 Task: Cancel the extension bisect and stop.
Action: Mouse moved to (905, 23)
Screenshot: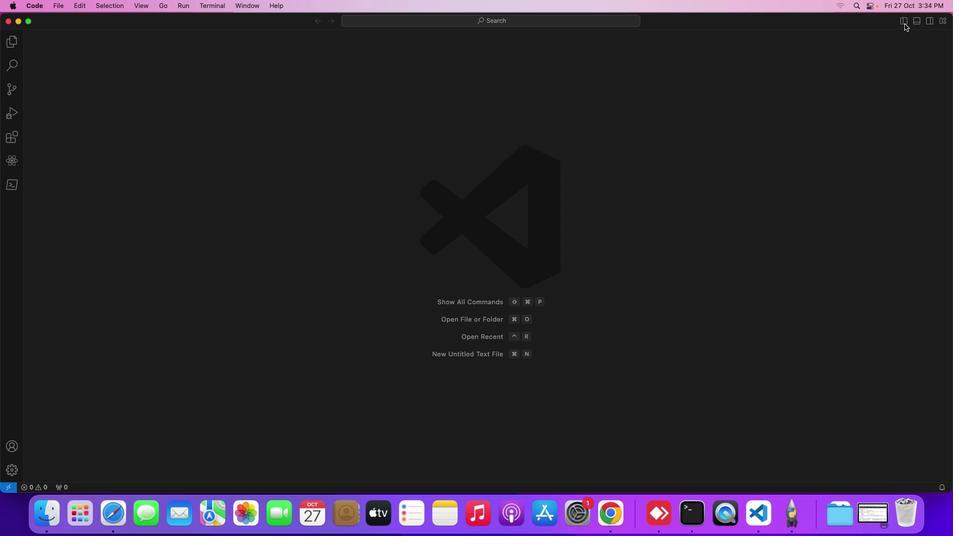 
Action: Mouse pressed left at (905, 23)
Screenshot: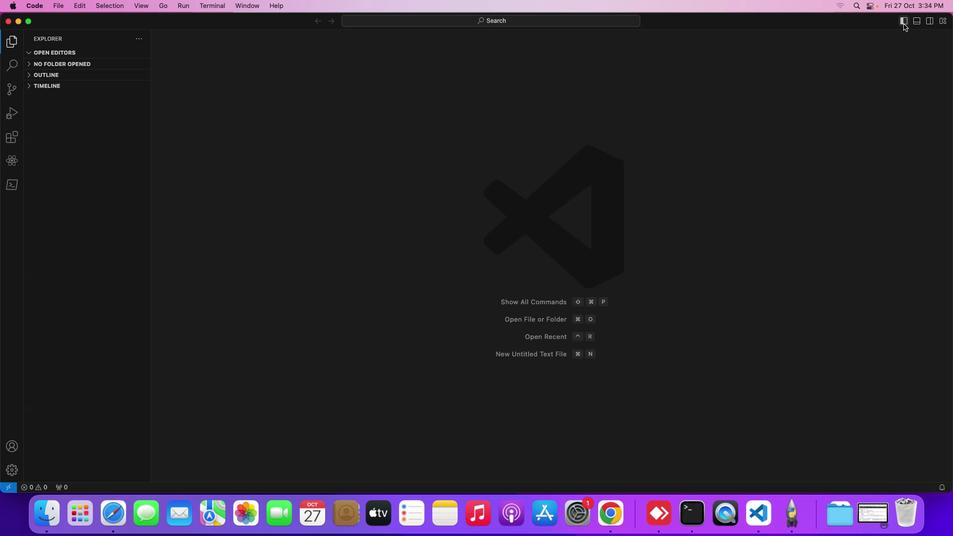 
Action: Mouse moved to (4, 133)
Screenshot: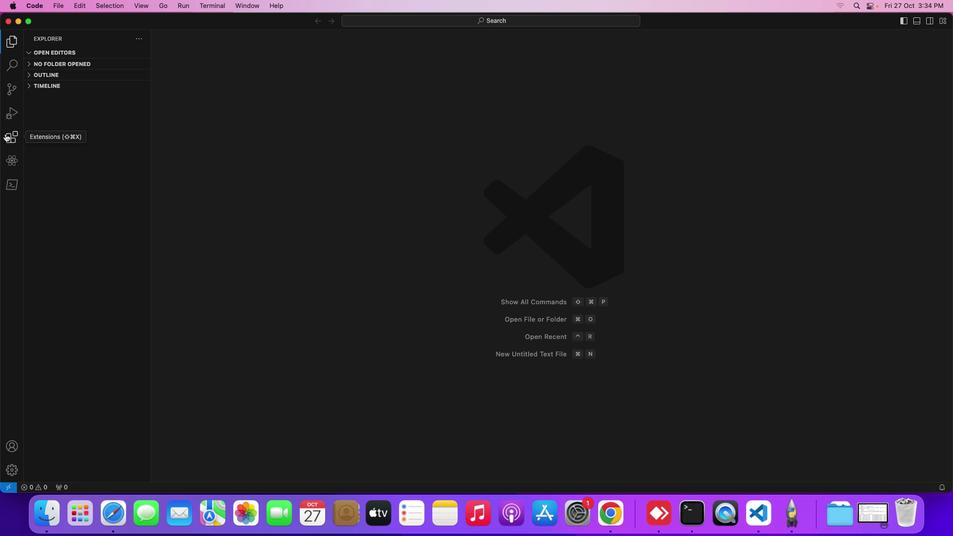 
Action: Mouse pressed left at (4, 133)
Screenshot: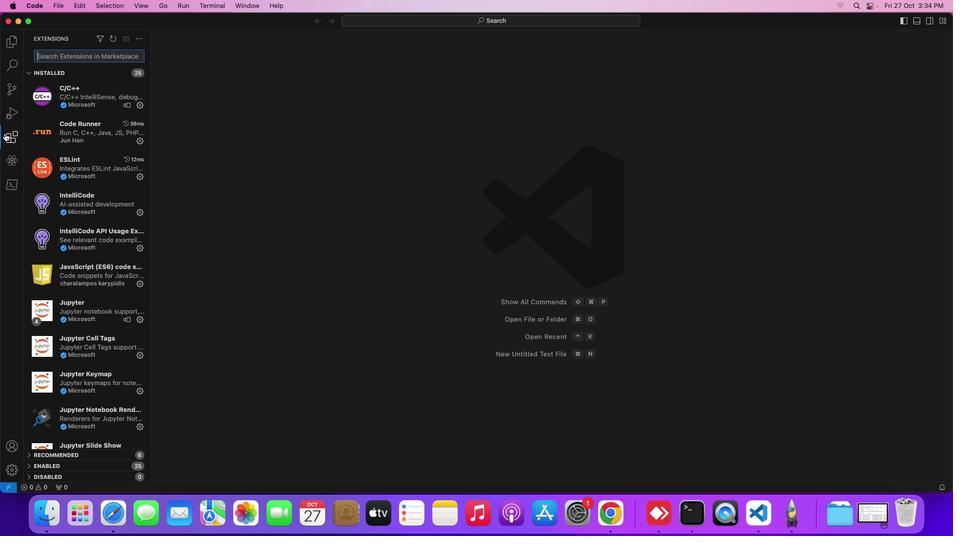 
Action: Mouse moved to (138, 36)
Screenshot: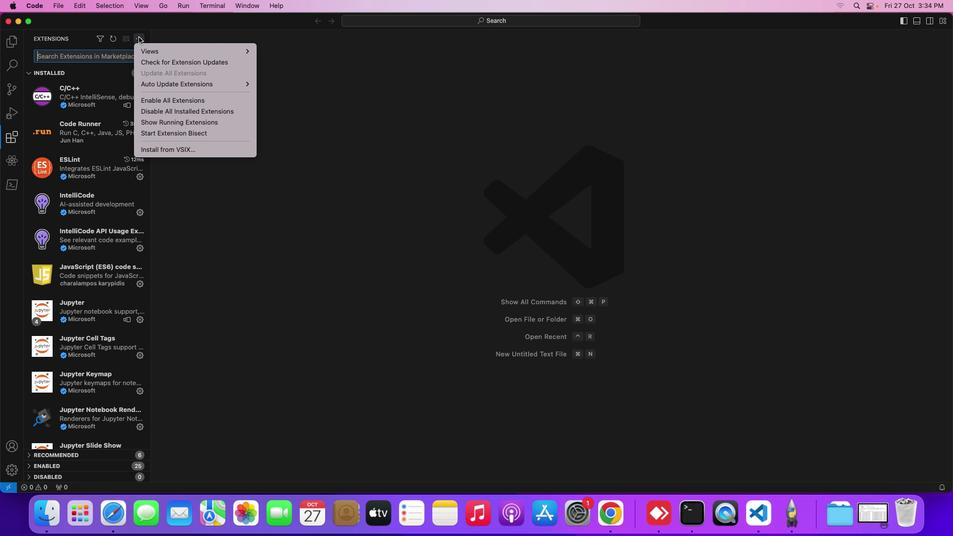 
Action: Mouse pressed left at (138, 36)
Screenshot: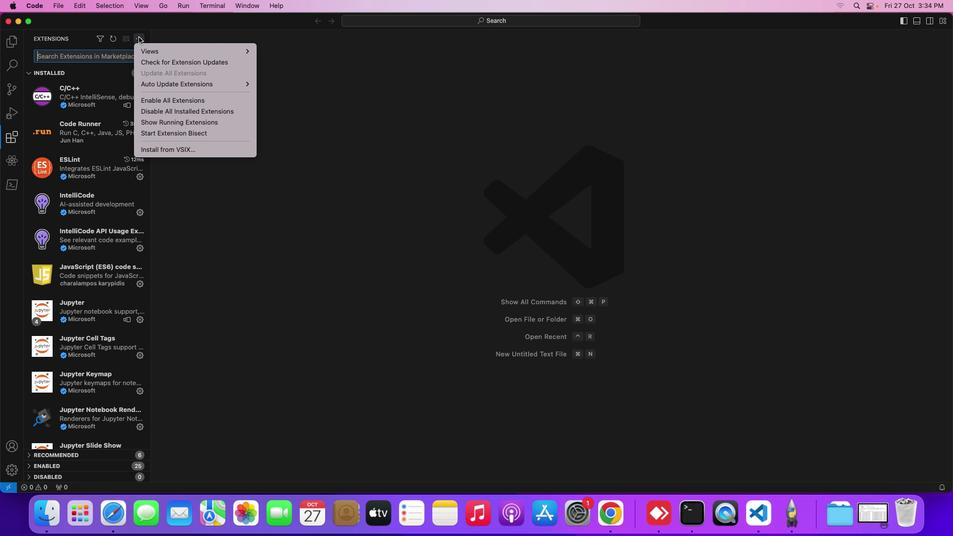 
Action: Mouse moved to (167, 132)
Screenshot: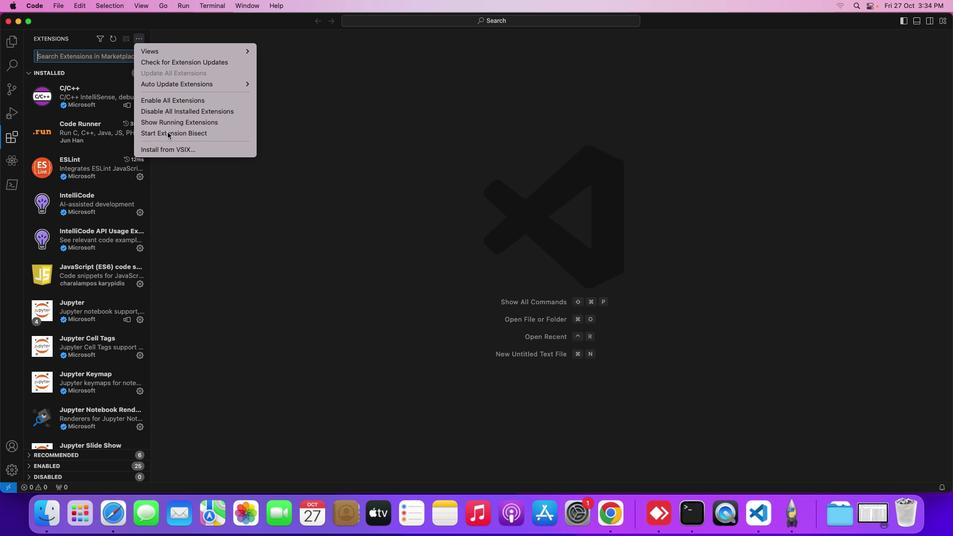 
Action: Mouse pressed left at (167, 132)
Screenshot: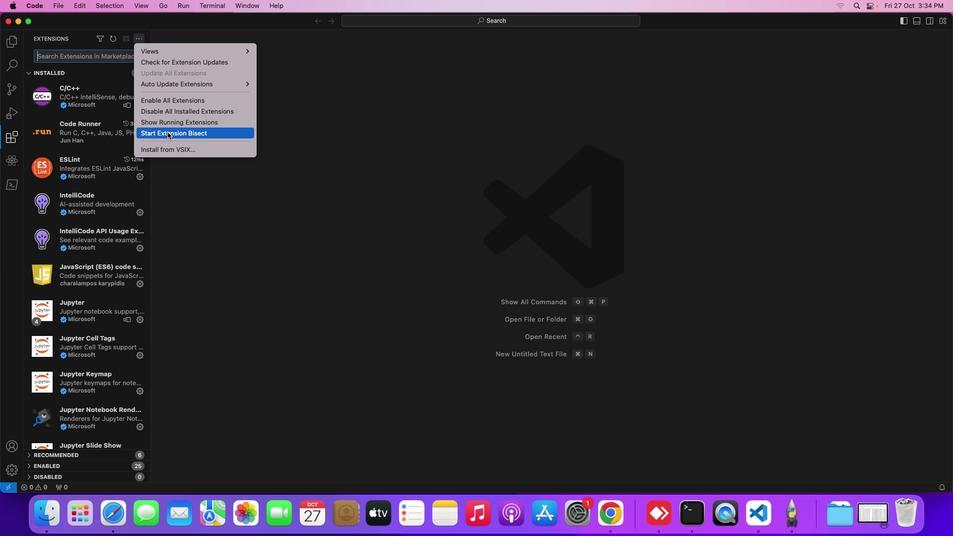 
Action: Mouse moved to (465, 312)
Screenshot: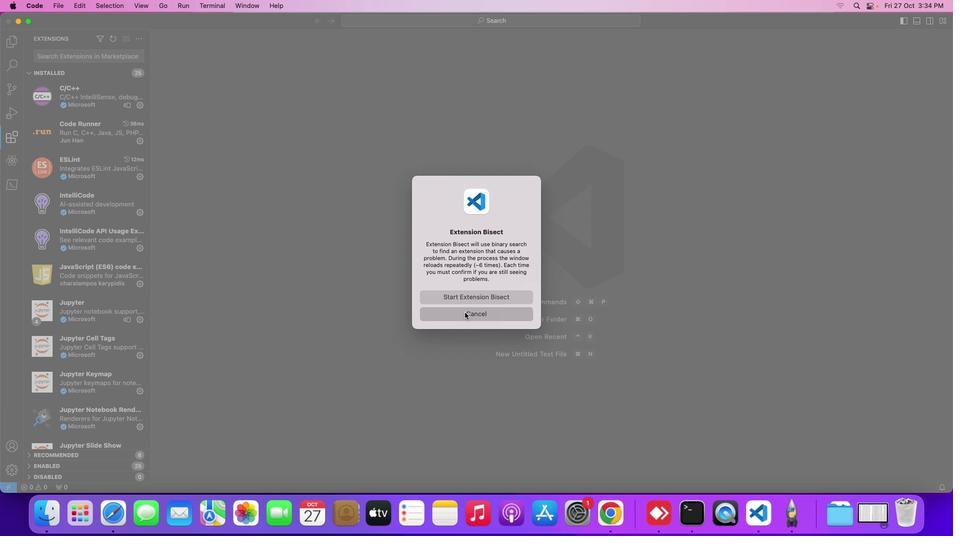 
Action: Mouse pressed left at (465, 312)
Screenshot: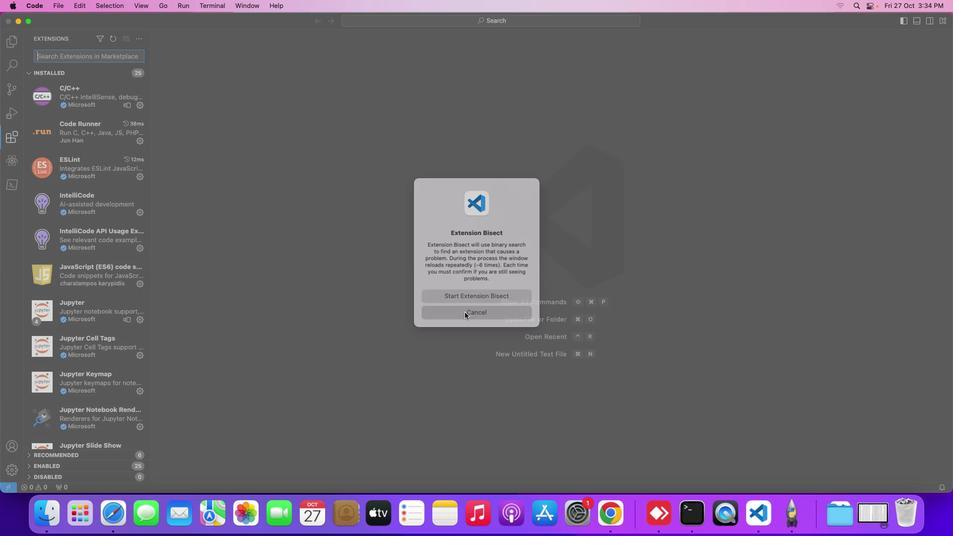 
Action: Mouse moved to (308, 318)
Screenshot: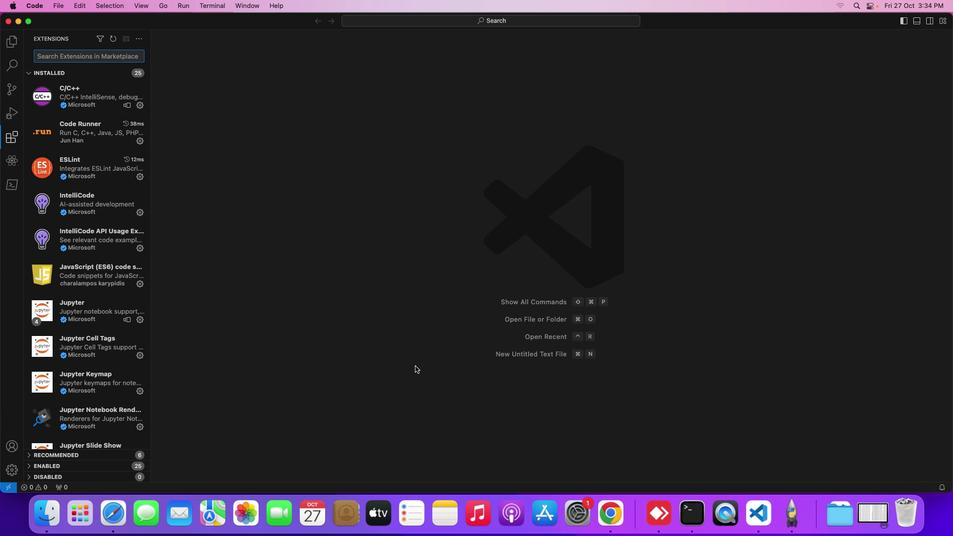 
